 Task: Create a sub task Release to Production / Go Live for the task  Integrate website with a new content delivery network (CDN) in the project AgileRelay , assign it to team member softage.4@softage.net and update the status of the sub task to  Completed , set the priority of the sub task to High
Action: Mouse moved to (319, 349)
Screenshot: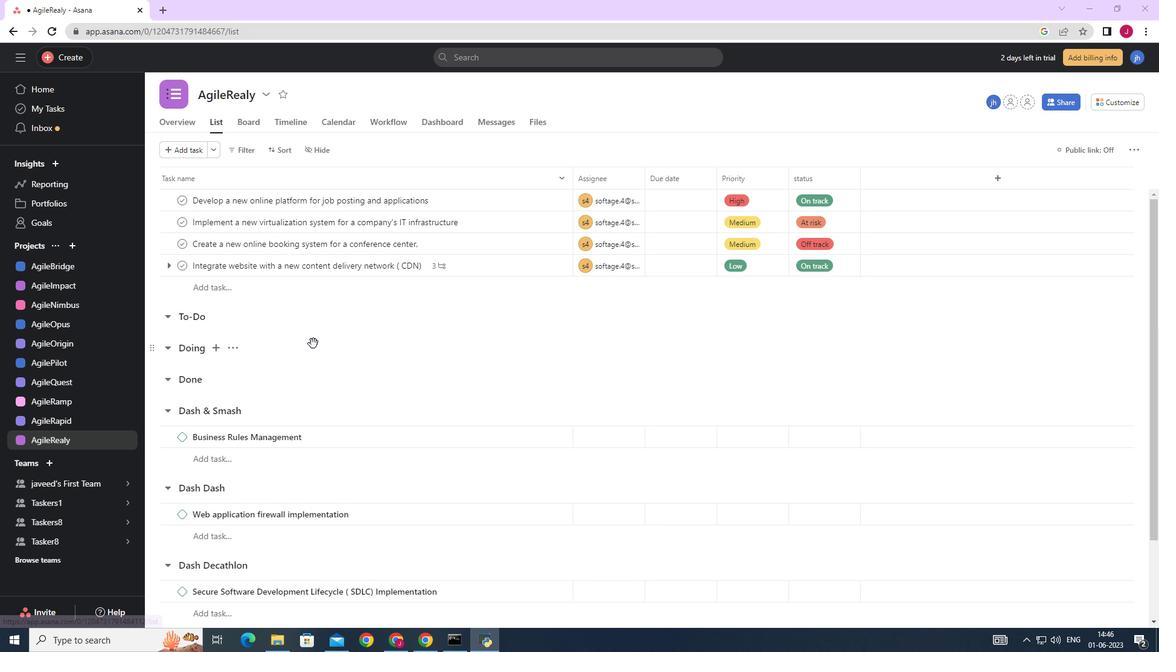 
Action: Mouse scrolled (319, 348) with delta (0, 0)
Screenshot: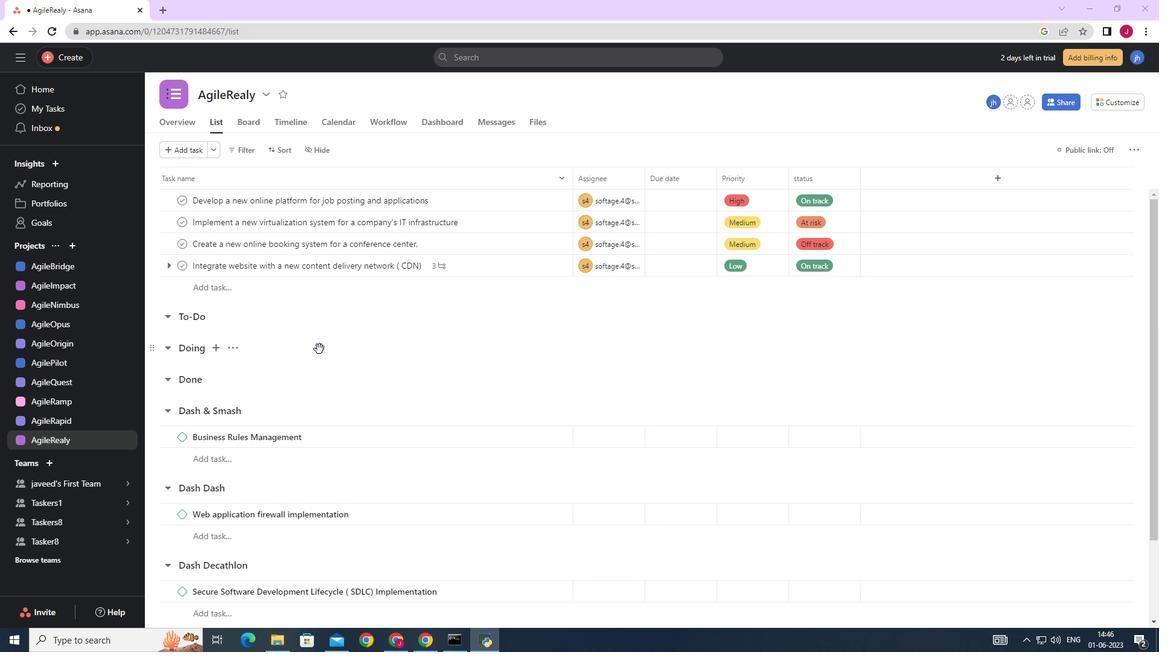 
Action: Mouse scrolled (319, 348) with delta (0, 0)
Screenshot: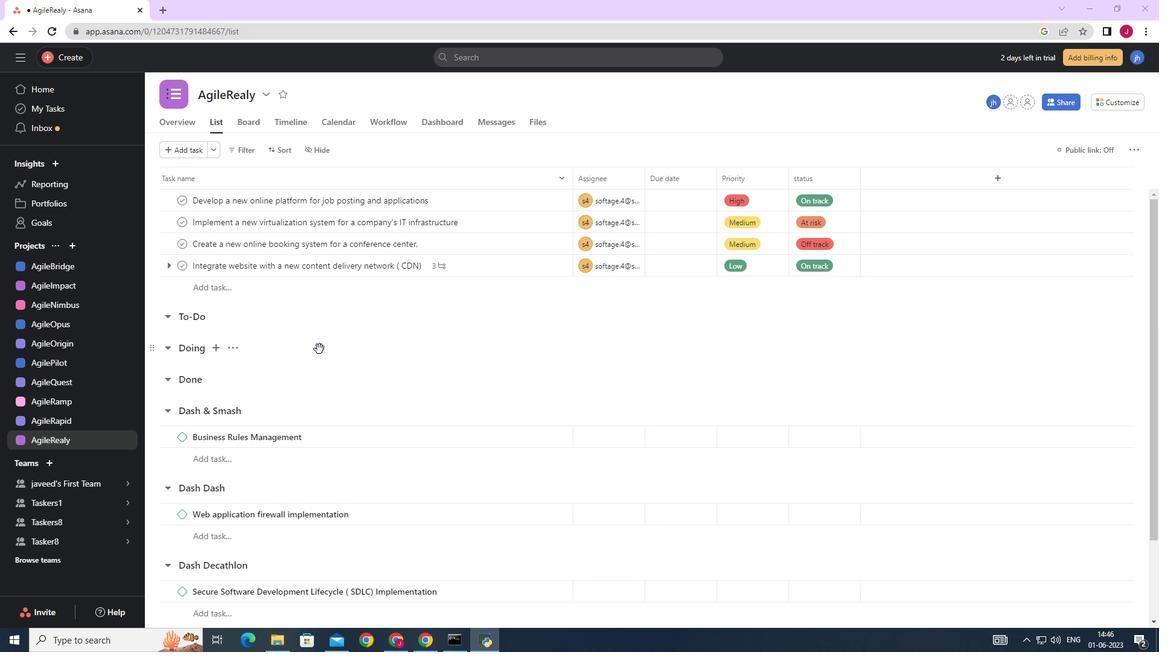 
Action: Mouse scrolled (319, 348) with delta (0, 0)
Screenshot: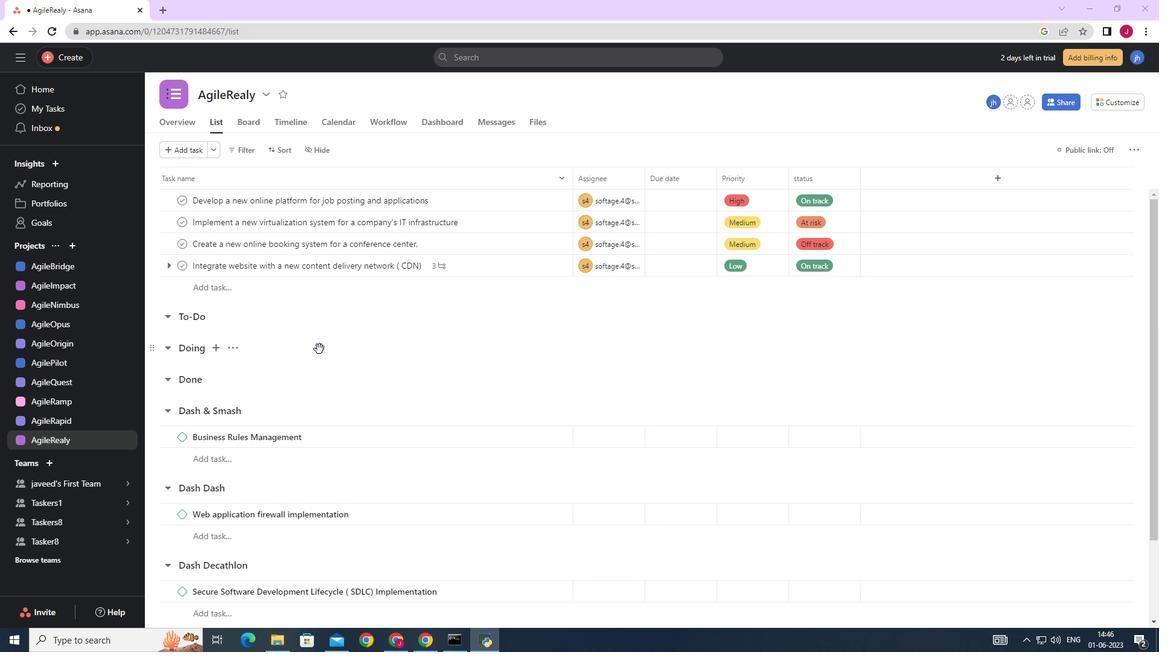 
Action: Mouse scrolled (319, 349) with delta (0, 0)
Screenshot: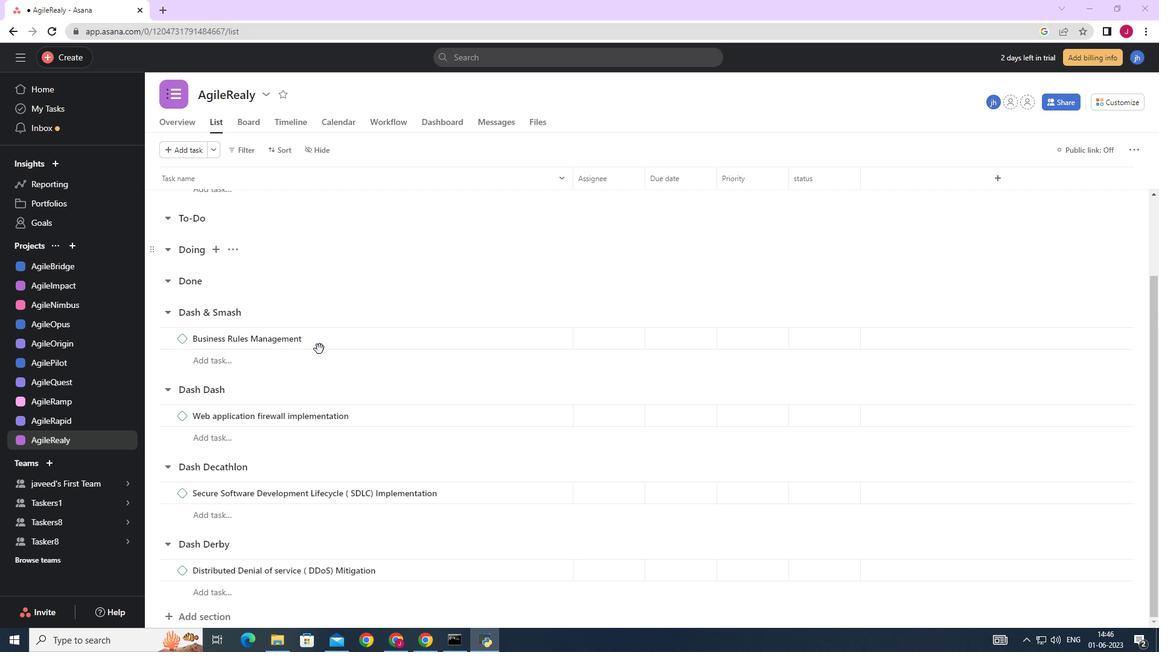 
Action: Mouse scrolled (319, 349) with delta (0, 0)
Screenshot: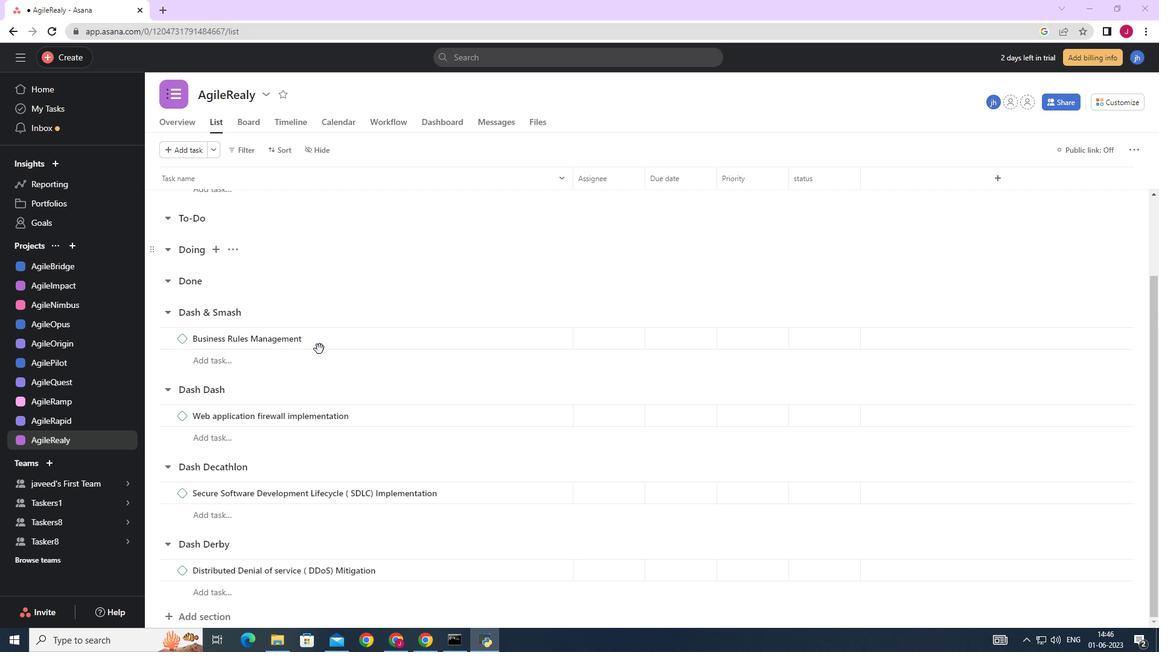 
Action: Mouse moved to (501, 266)
Screenshot: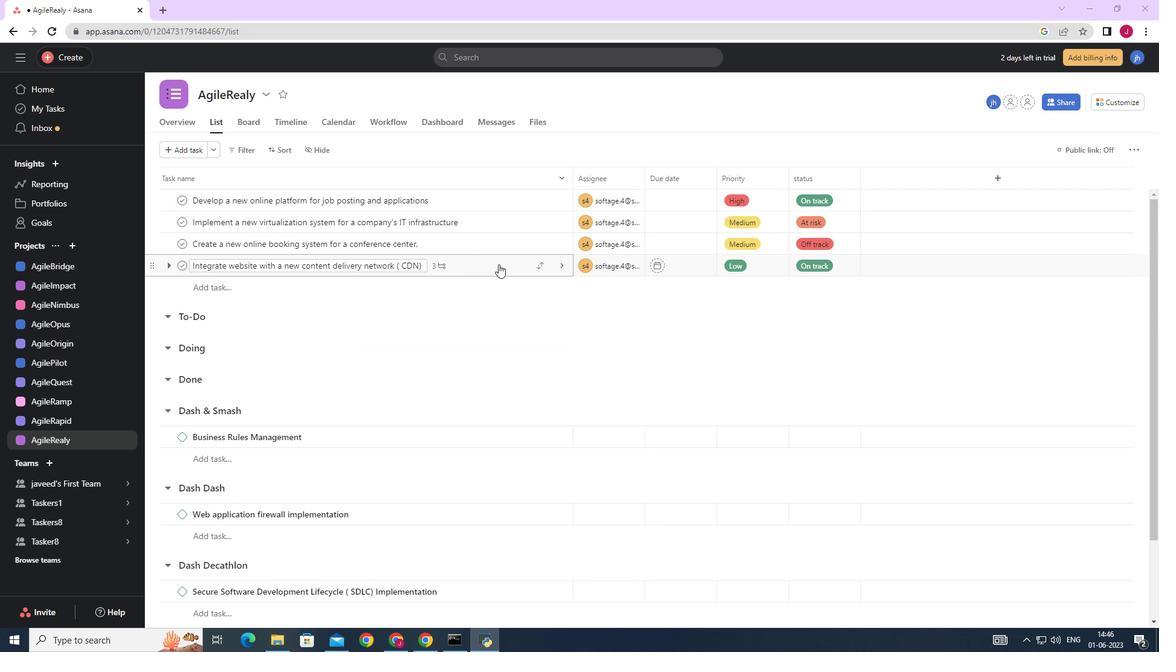 
Action: Mouse pressed left at (501, 266)
Screenshot: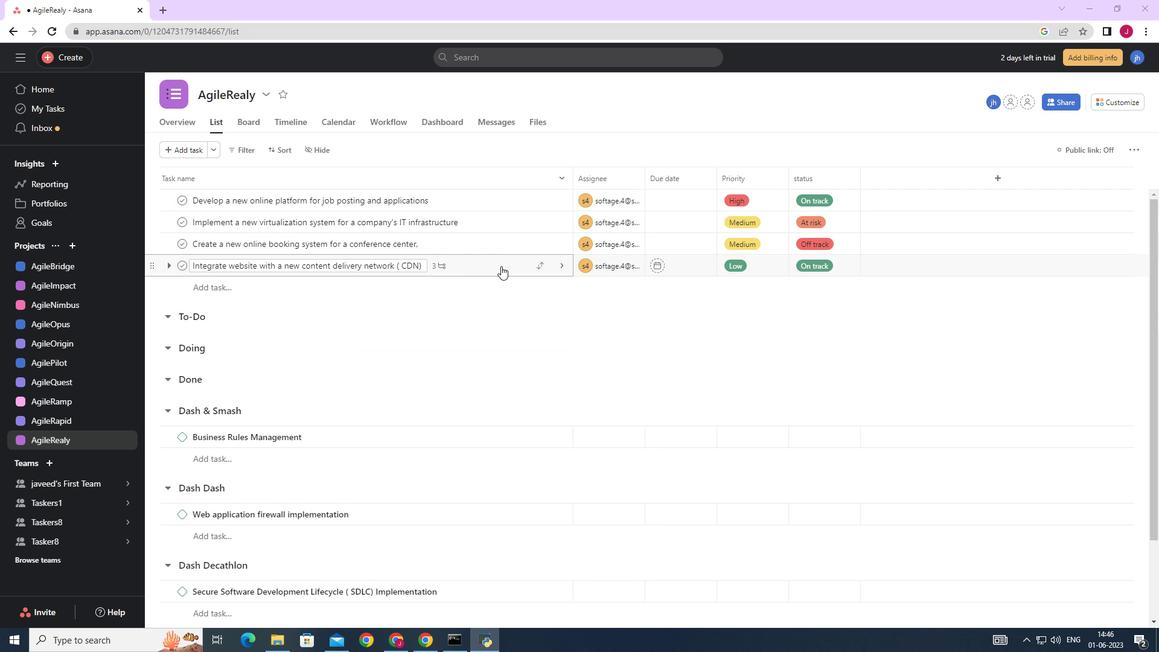 
Action: Mouse moved to (1013, 386)
Screenshot: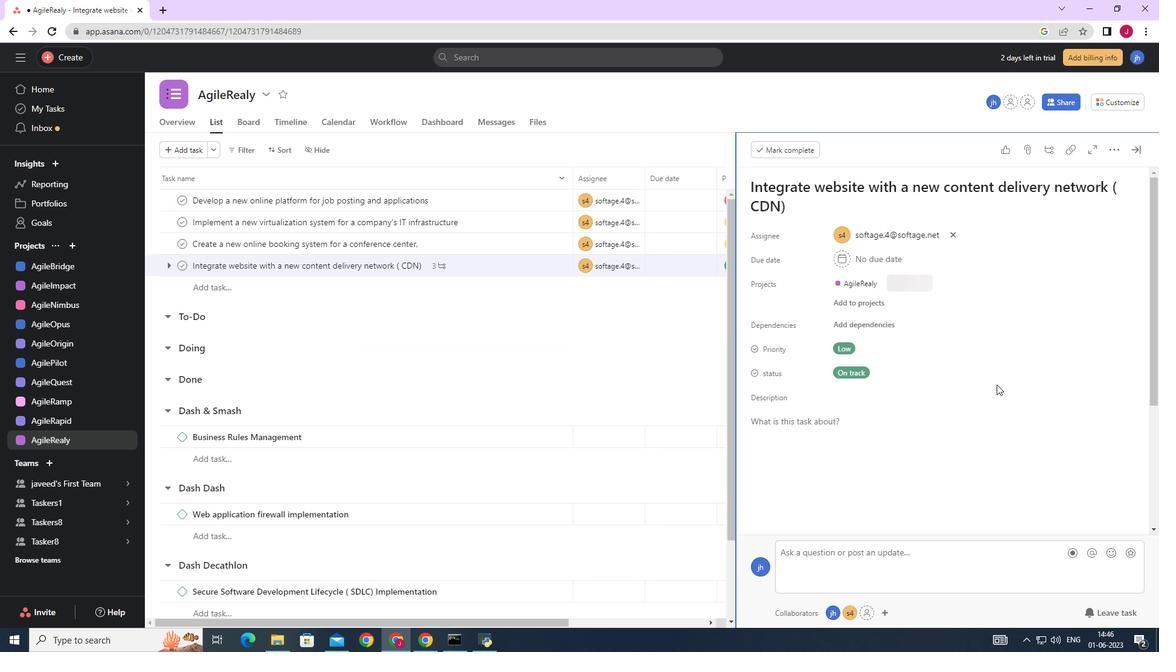 
Action: Mouse scrolled (1013, 385) with delta (0, 0)
Screenshot: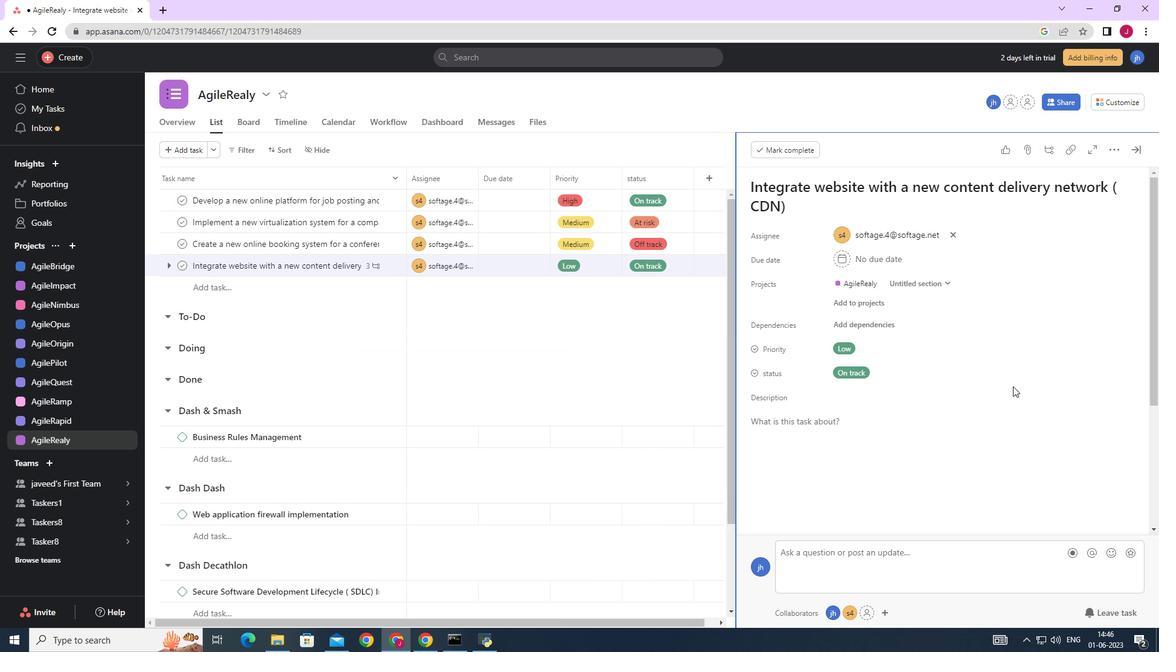 
Action: Mouse scrolled (1013, 385) with delta (0, 0)
Screenshot: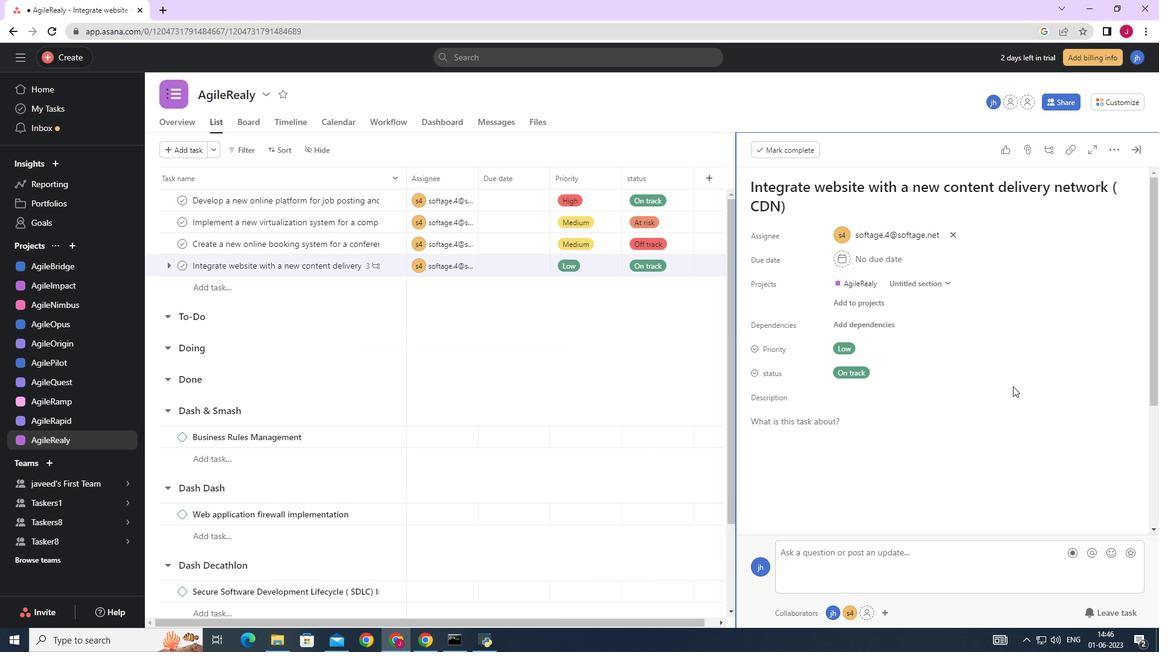 
Action: Mouse scrolled (1013, 385) with delta (0, 0)
Screenshot: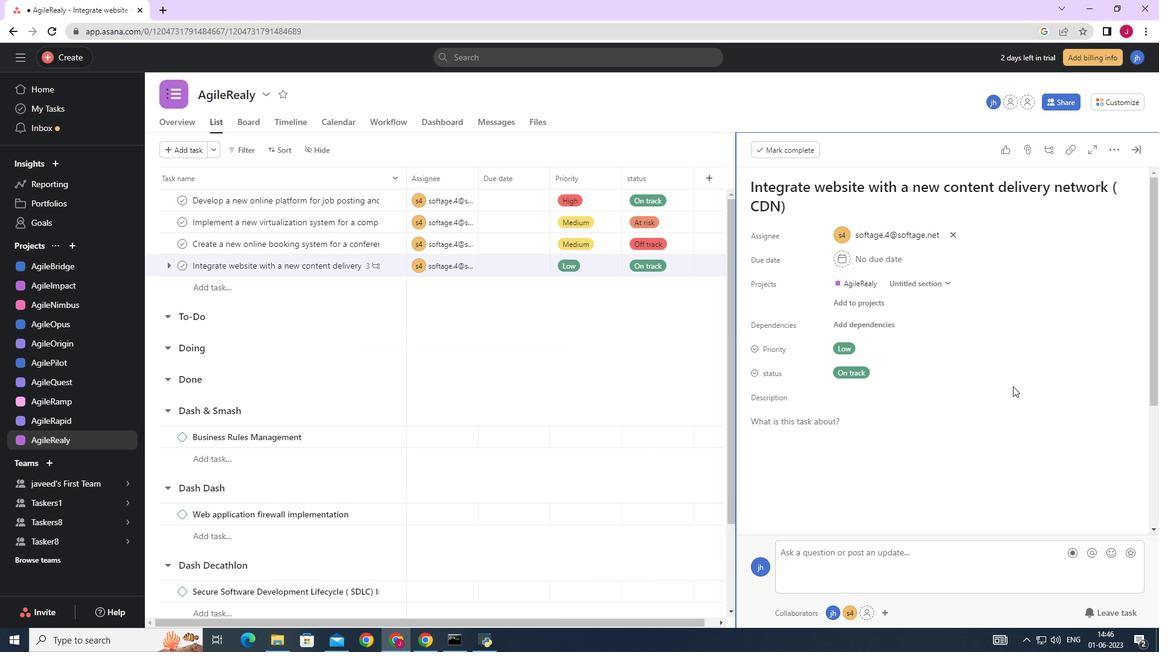 
Action: Mouse scrolled (1013, 385) with delta (0, 0)
Screenshot: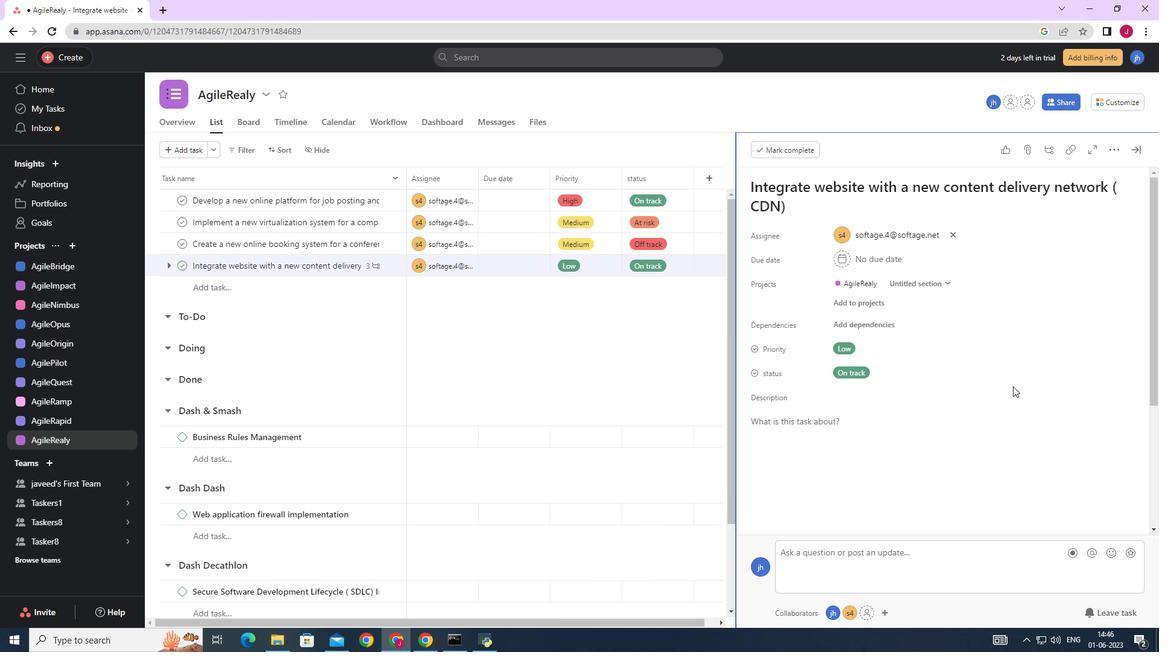 
Action: Mouse scrolled (1013, 385) with delta (0, 0)
Screenshot: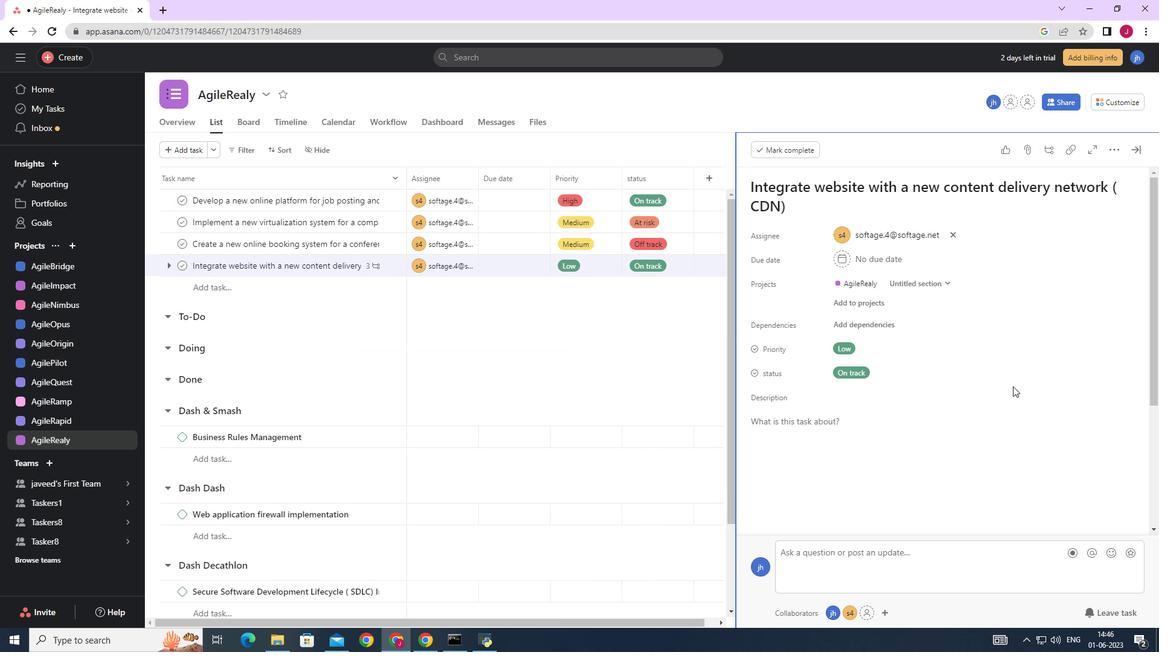 
Action: Mouse moved to (802, 439)
Screenshot: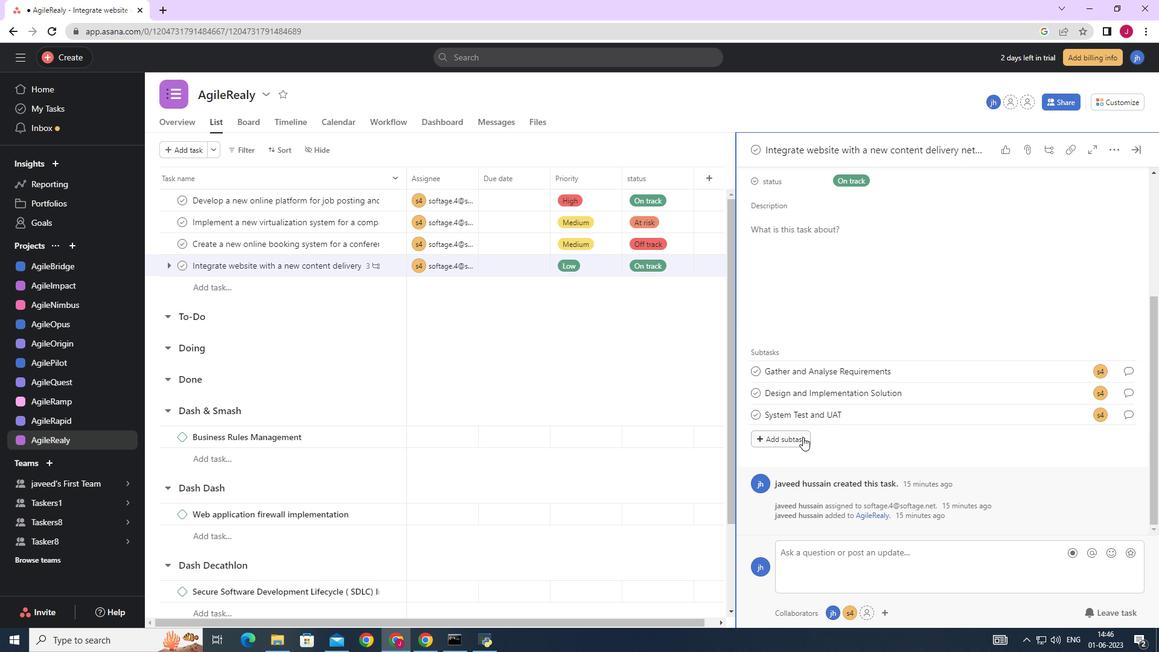 
Action: Mouse pressed left at (802, 439)
Screenshot: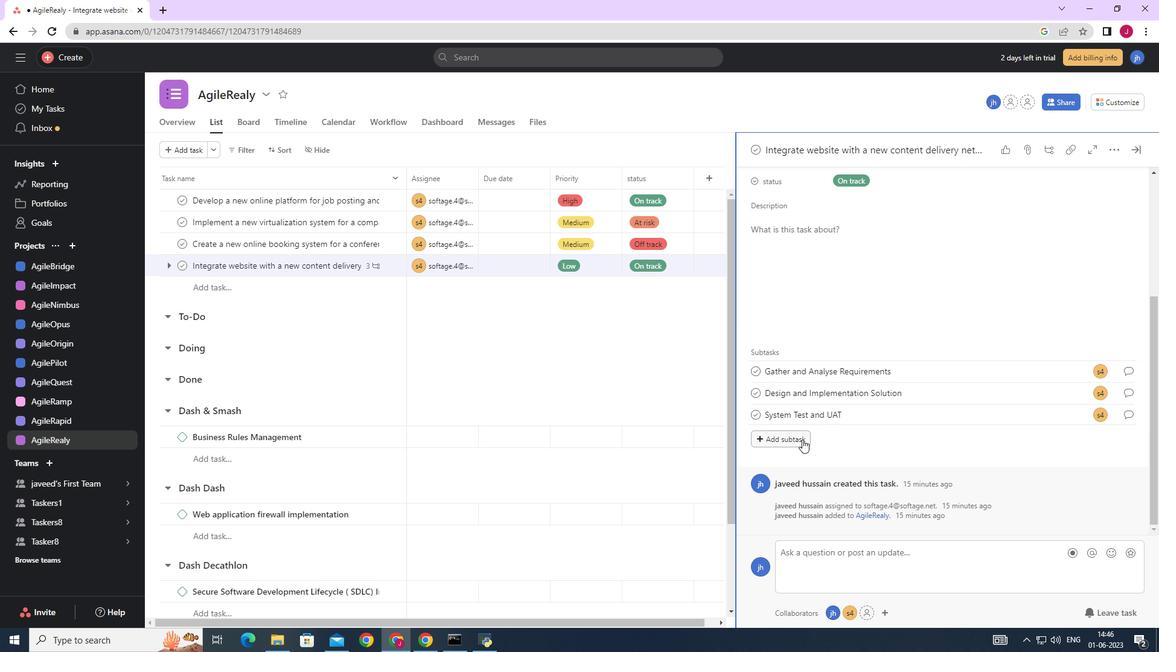 
Action: Mouse moved to (800, 408)
Screenshot: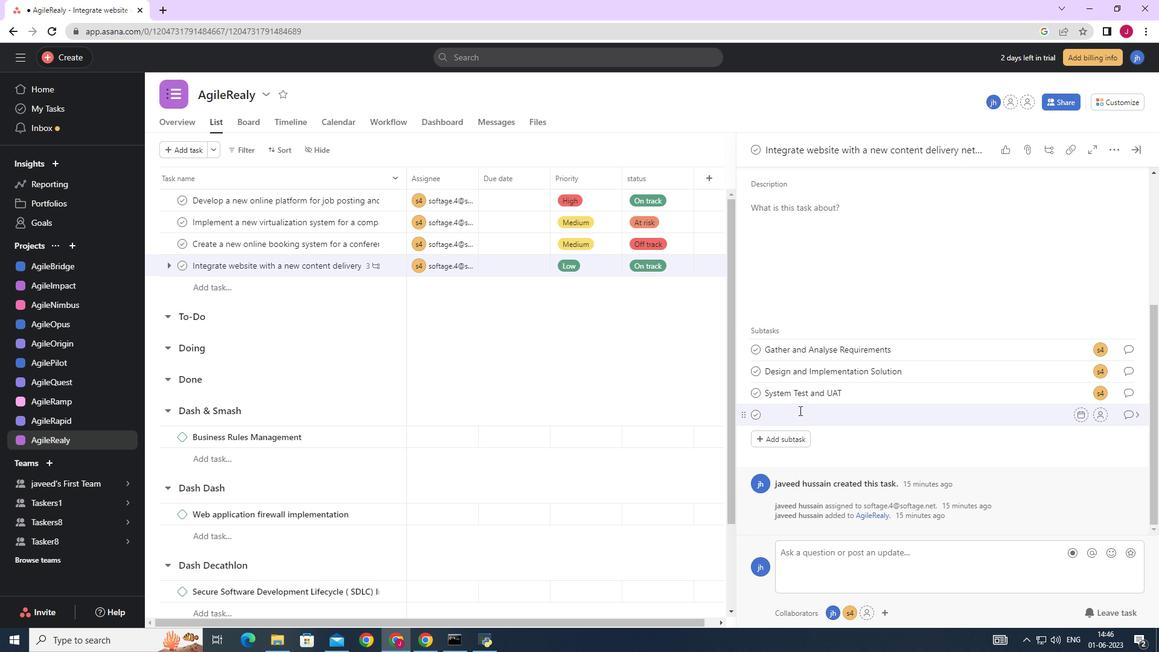 
Action: Key pressed <Key.caps_lock>R<Key.caps_lock><Key.backspace>r<Key.caps_lock>ELEASE<Key.space>TO<Key.space>PRODUCTION<Key.space>/<Key.space><Key.caps_lock>g<Key.caps_lock>O<Key.space><Key.caps_lock>l<Key.caps_lock>IVE
Screenshot: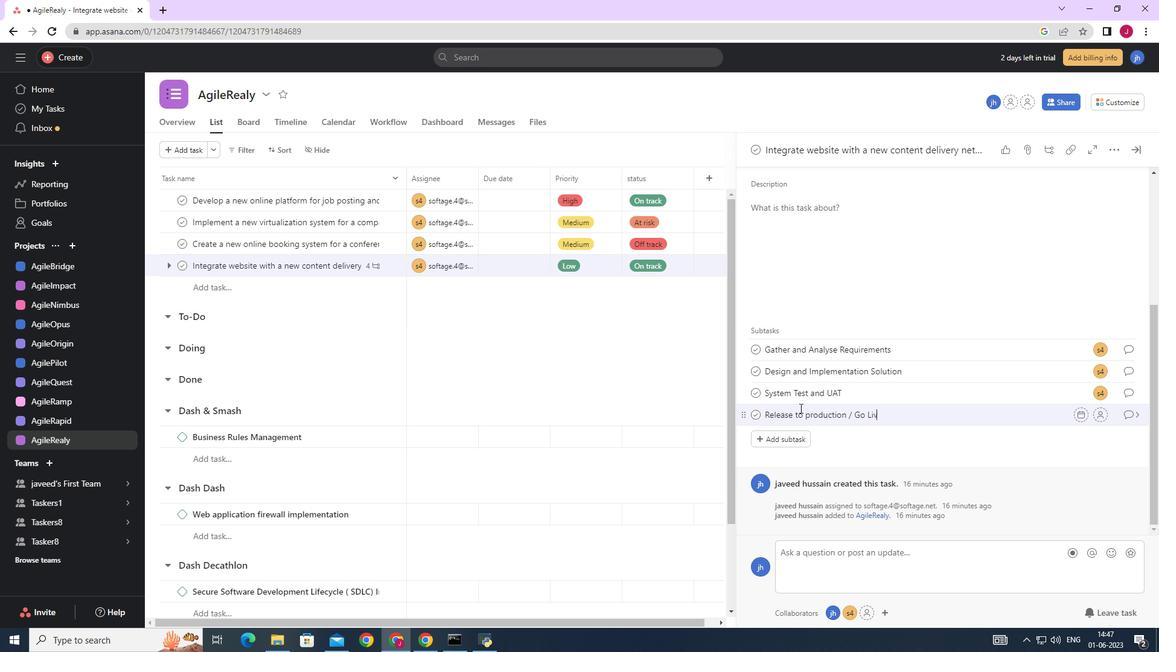 
Action: Mouse moved to (1098, 418)
Screenshot: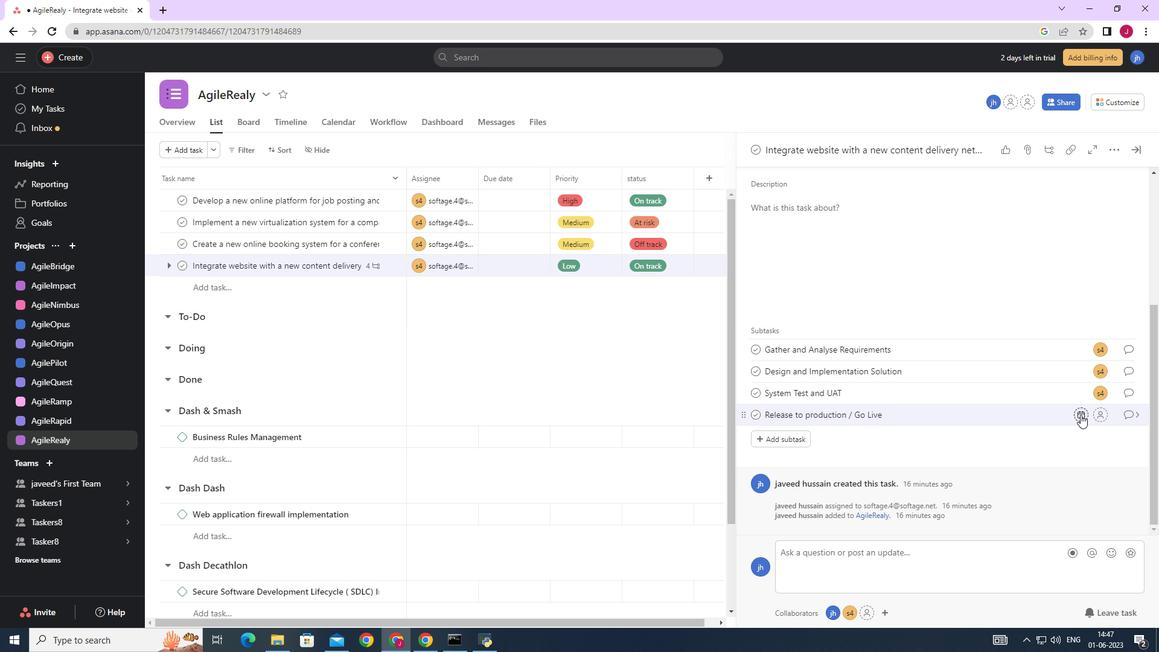 
Action: Mouse pressed left at (1098, 418)
Screenshot: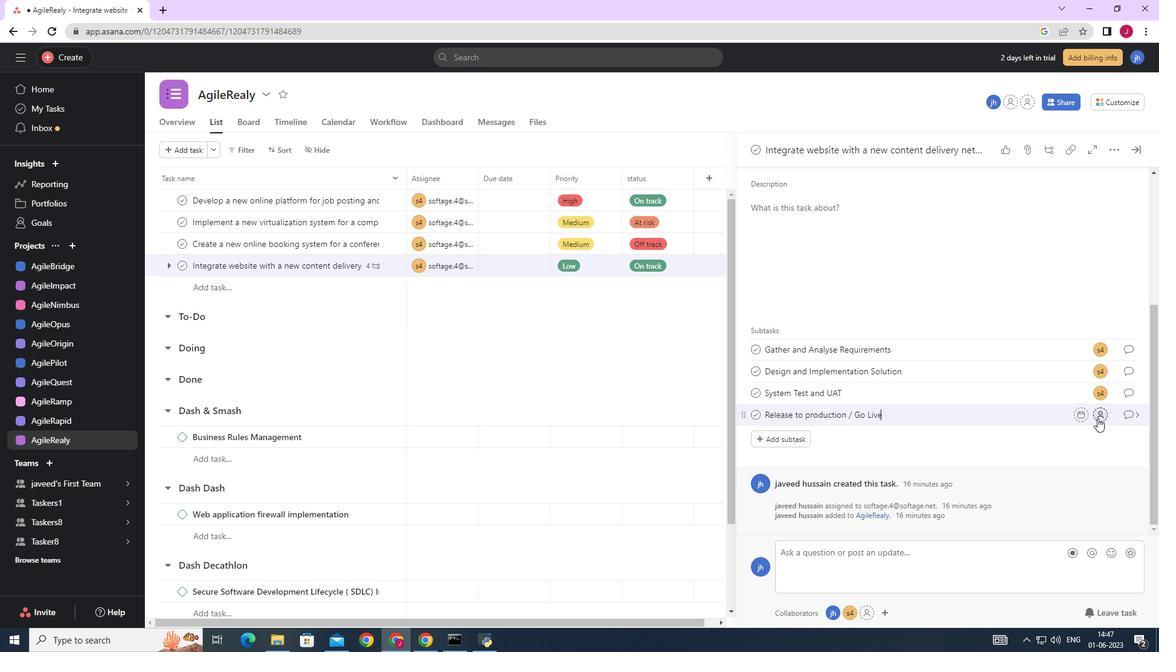 
Action: Mouse moved to (938, 452)
Screenshot: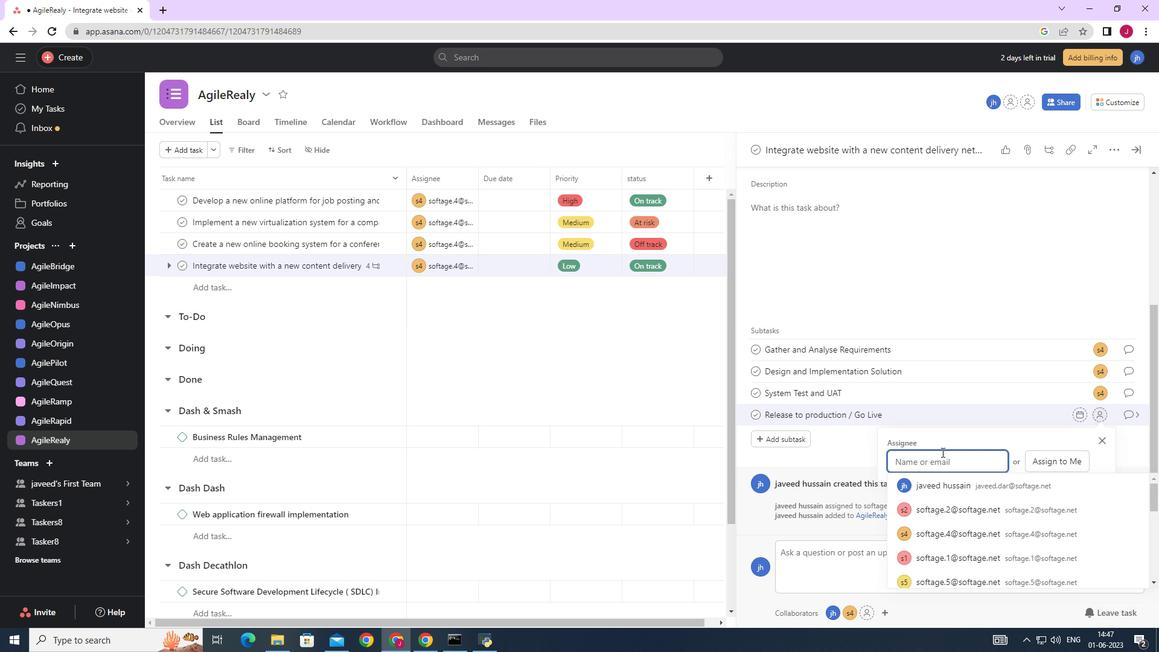 
Action: Key pressed SOFTAGE.4
Screenshot: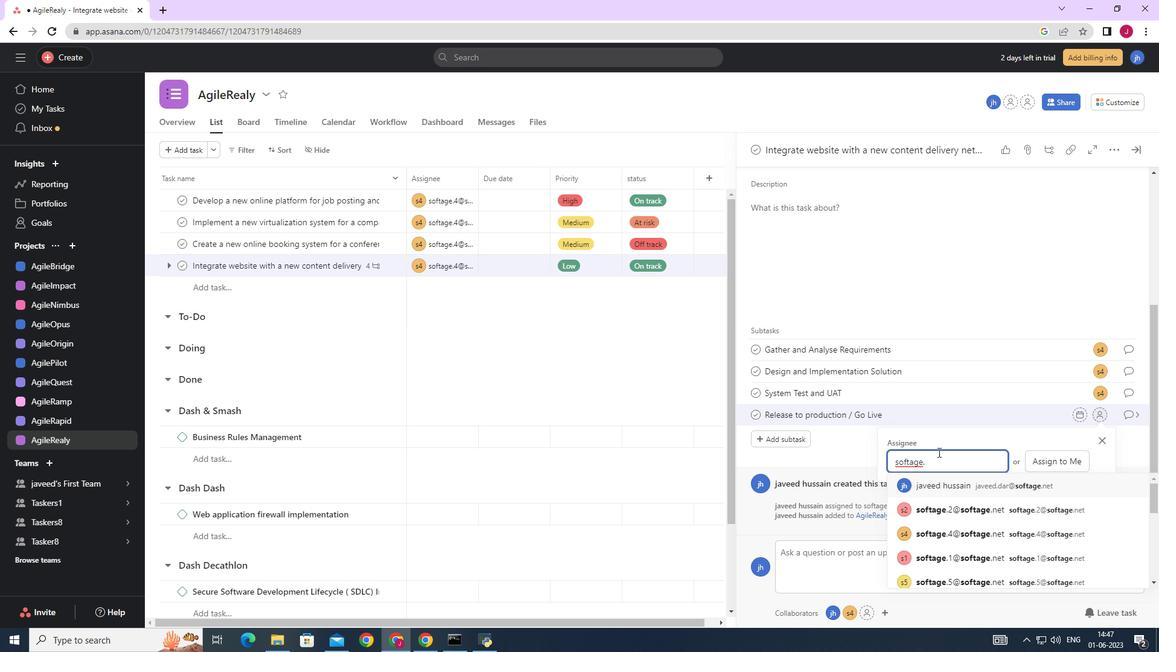 
Action: Mouse moved to (954, 486)
Screenshot: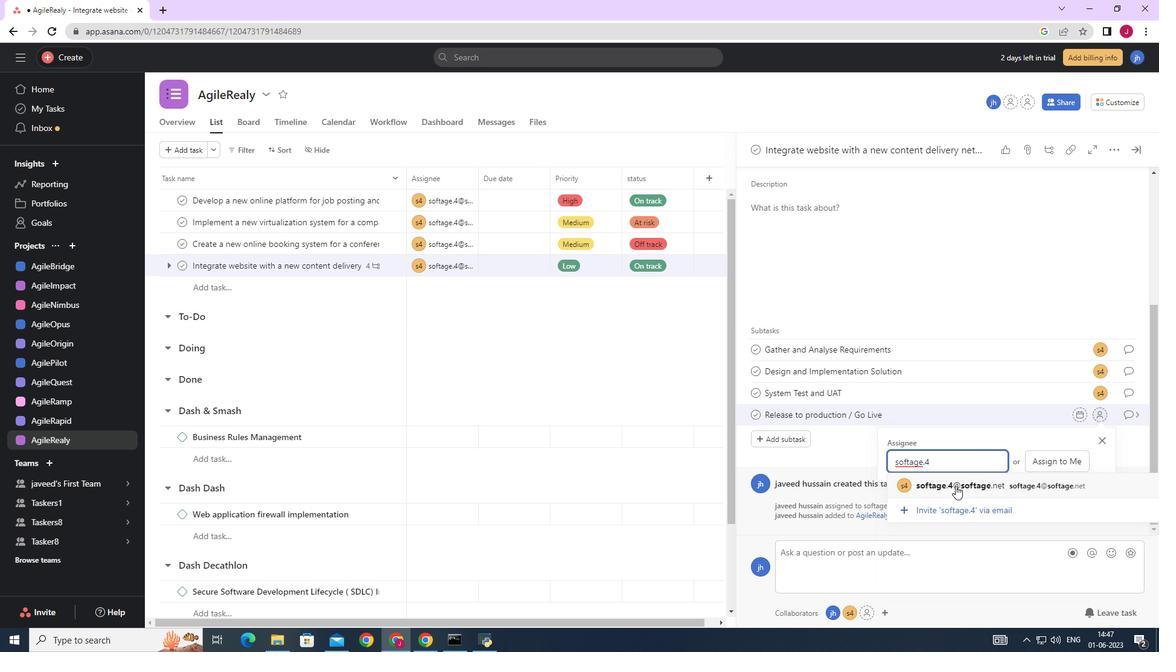 
Action: Mouse pressed left at (954, 486)
Screenshot: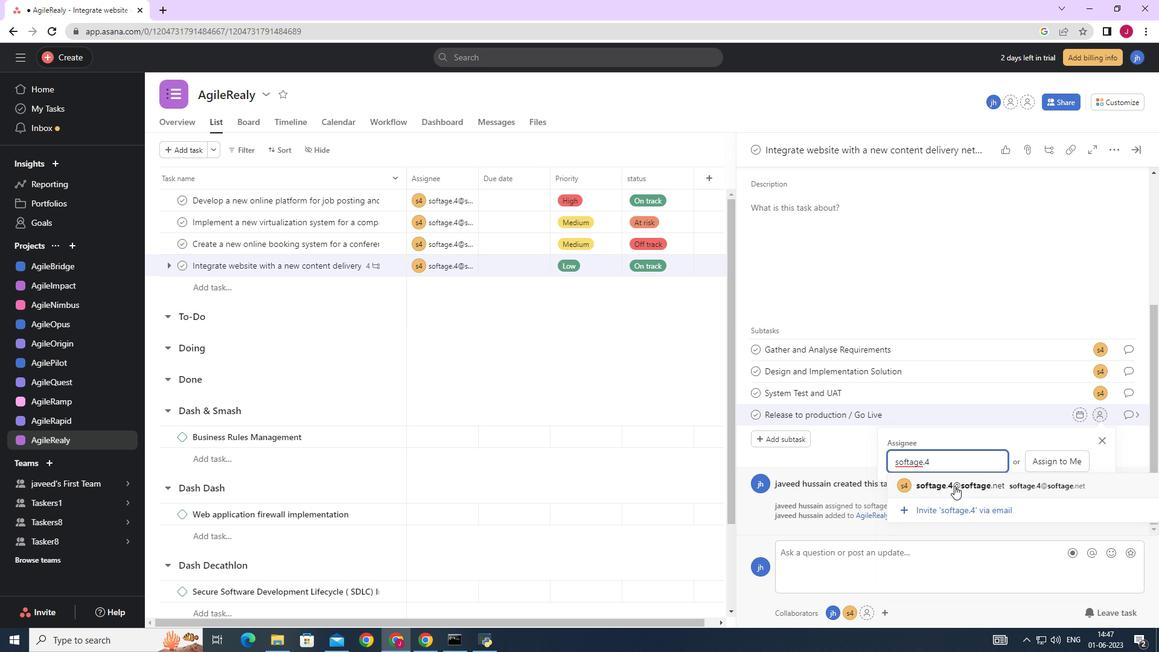 
Action: Mouse moved to (1131, 413)
Screenshot: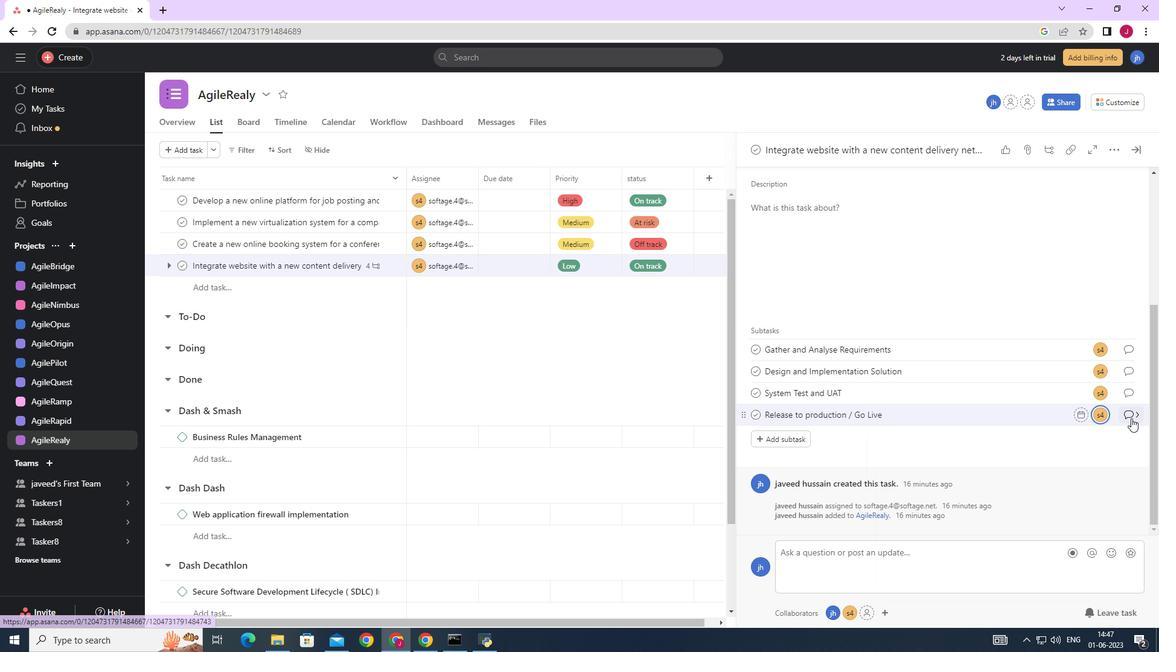 
Action: Mouse pressed left at (1131, 413)
Screenshot: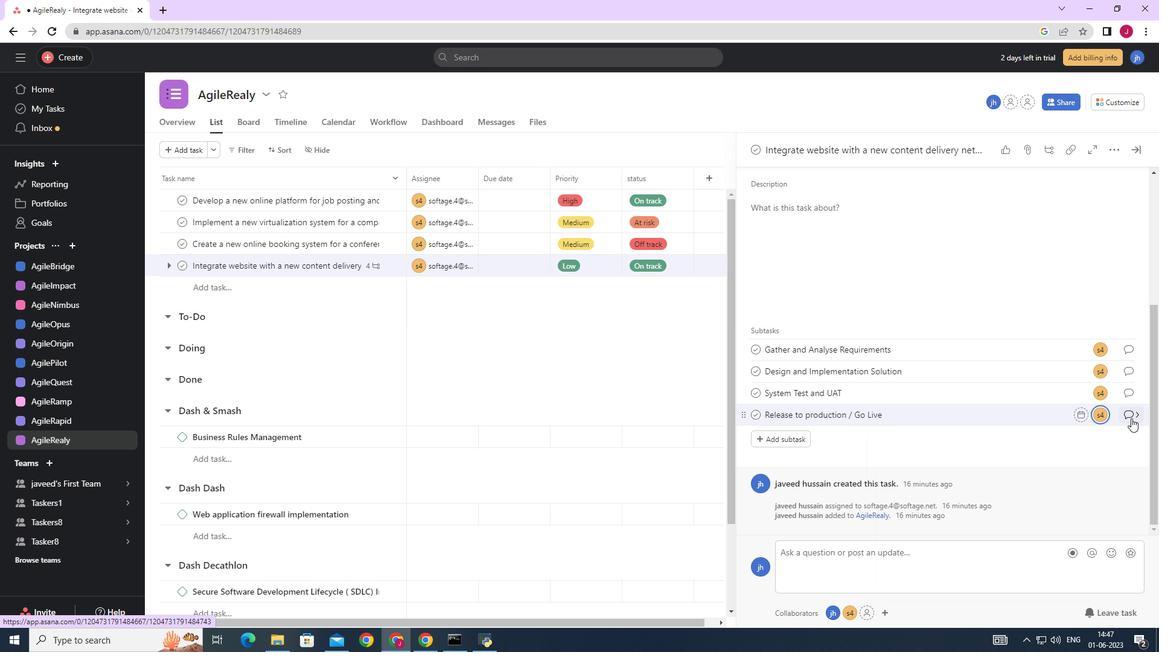 
Action: Mouse moved to (794, 322)
Screenshot: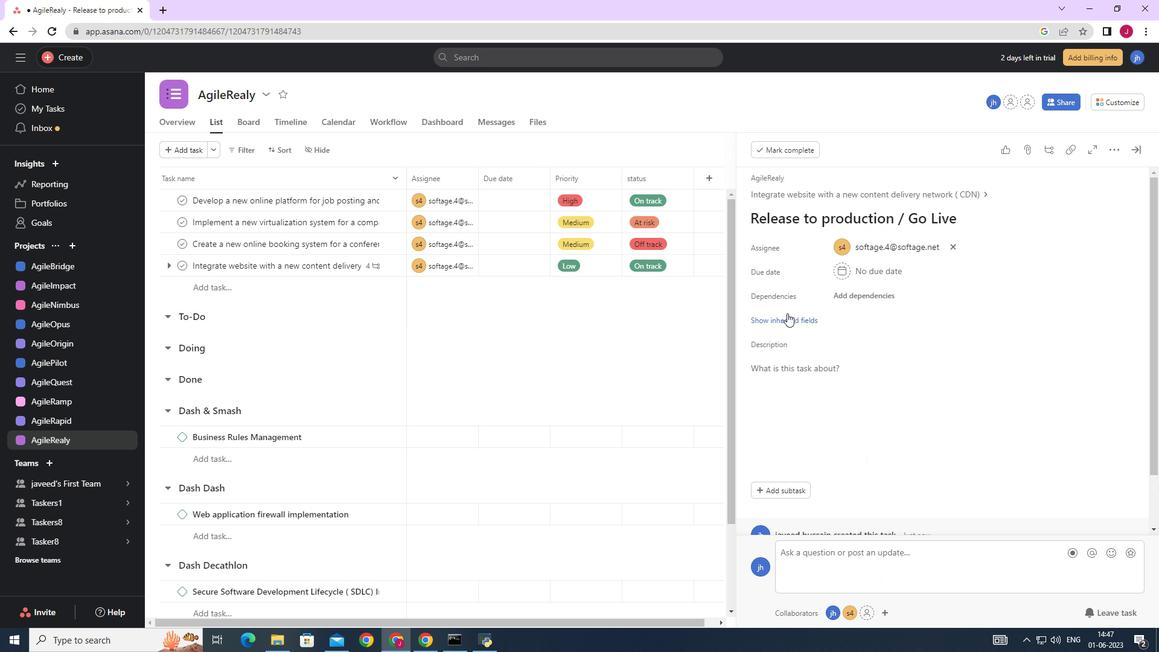 
Action: Mouse pressed left at (794, 322)
Screenshot: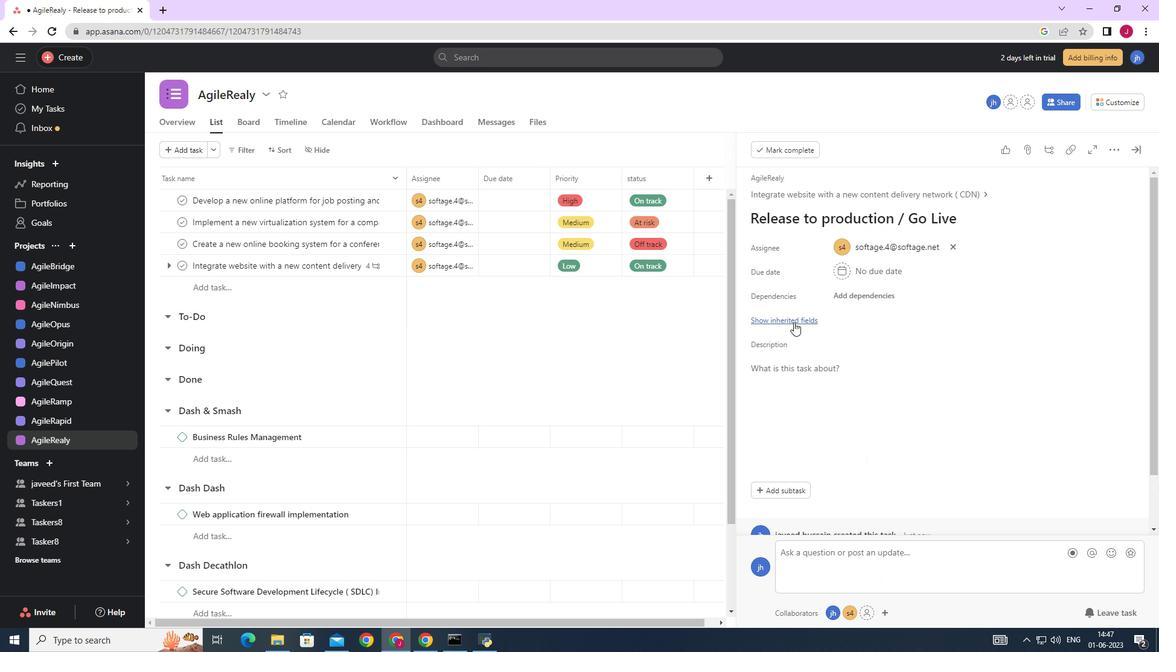 
Action: Mouse moved to (841, 344)
Screenshot: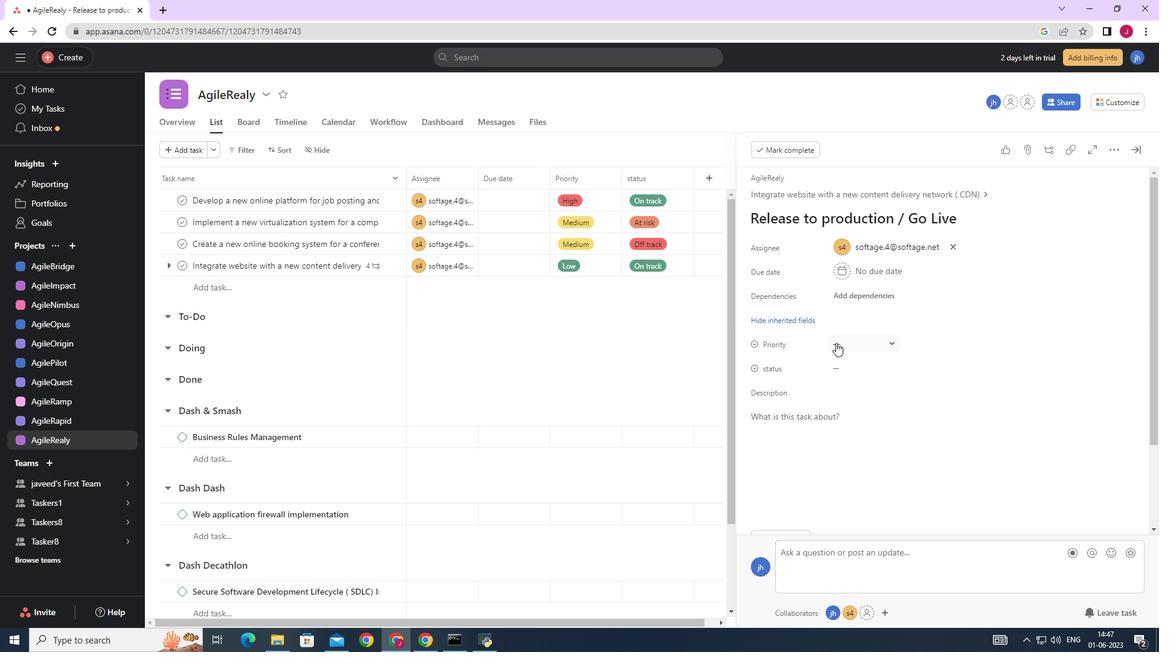 
Action: Mouse pressed left at (841, 344)
Screenshot: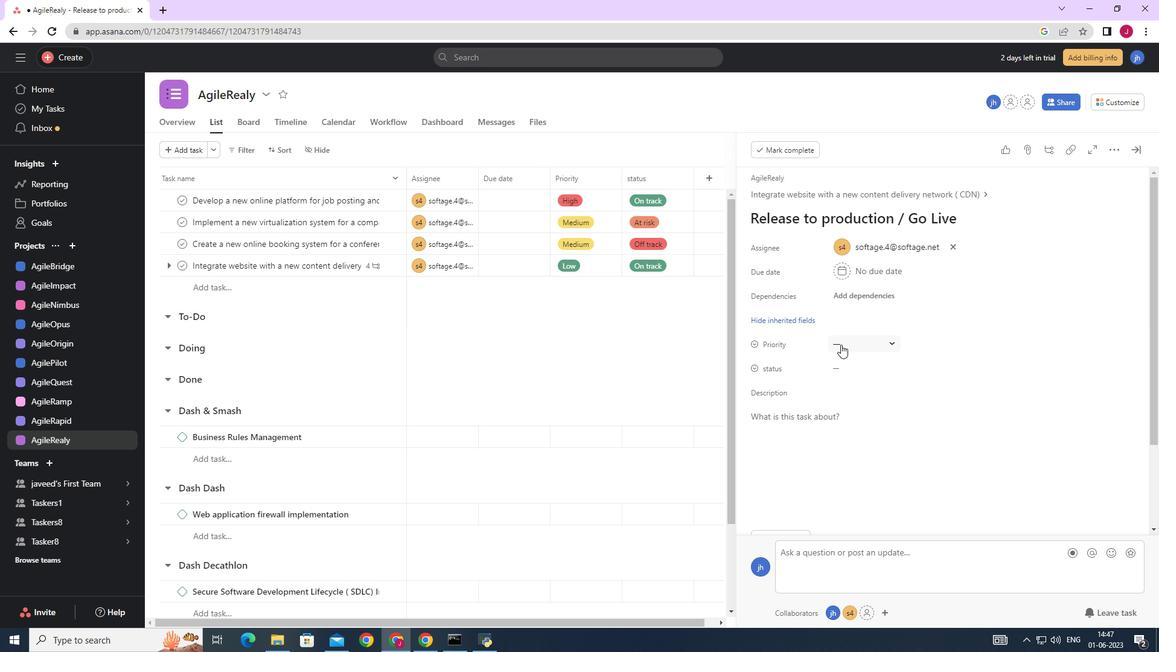 
Action: Mouse moved to (866, 385)
Screenshot: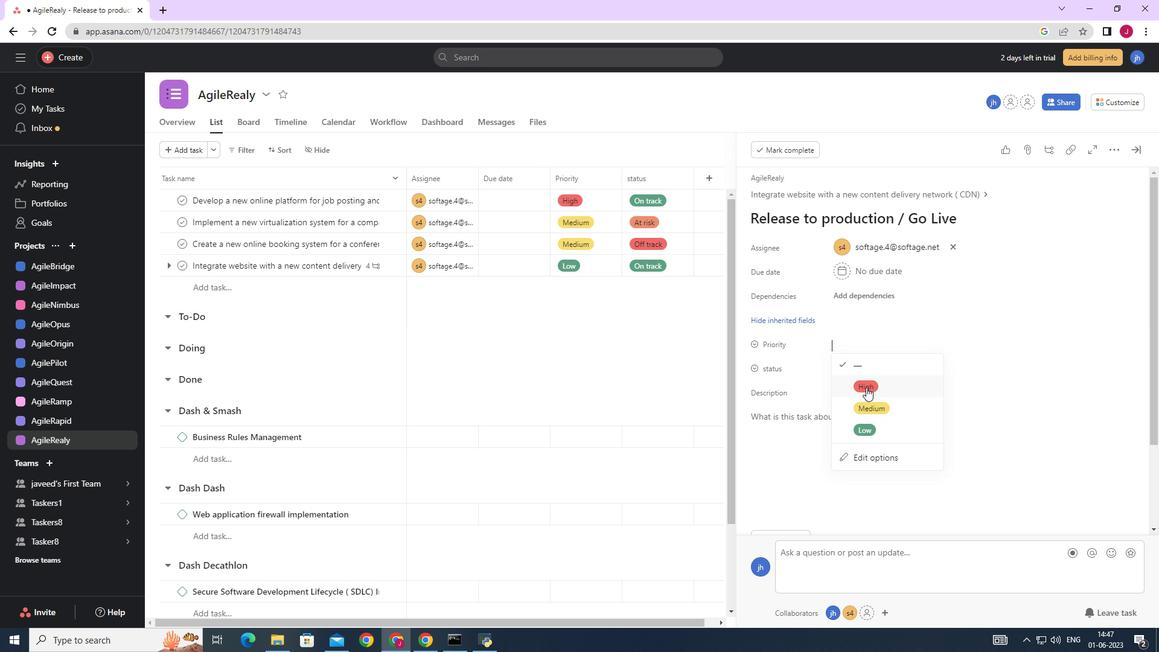 
Action: Mouse pressed left at (866, 385)
Screenshot: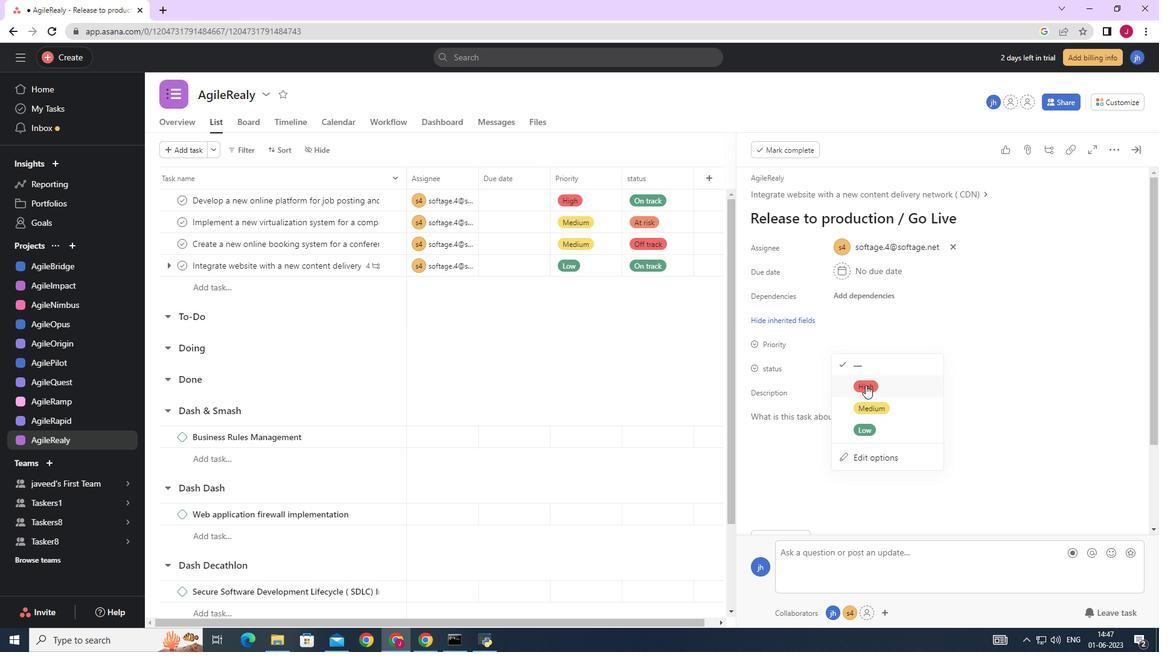 
Action: Mouse moved to (851, 369)
Screenshot: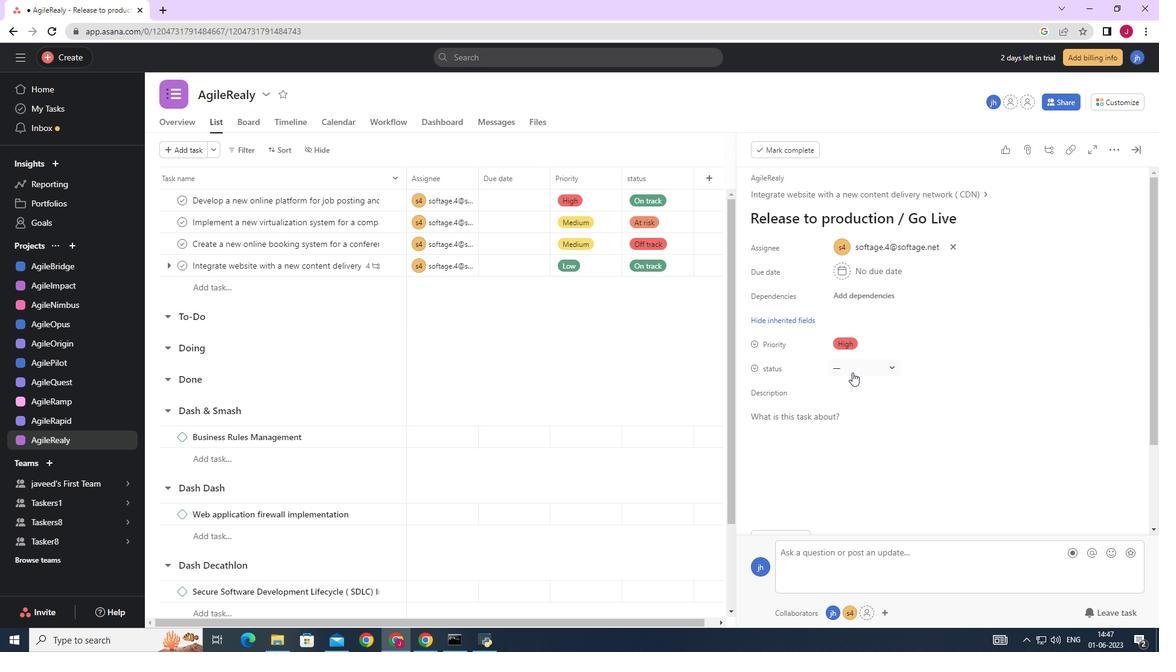 
Action: Mouse pressed left at (851, 369)
Screenshot: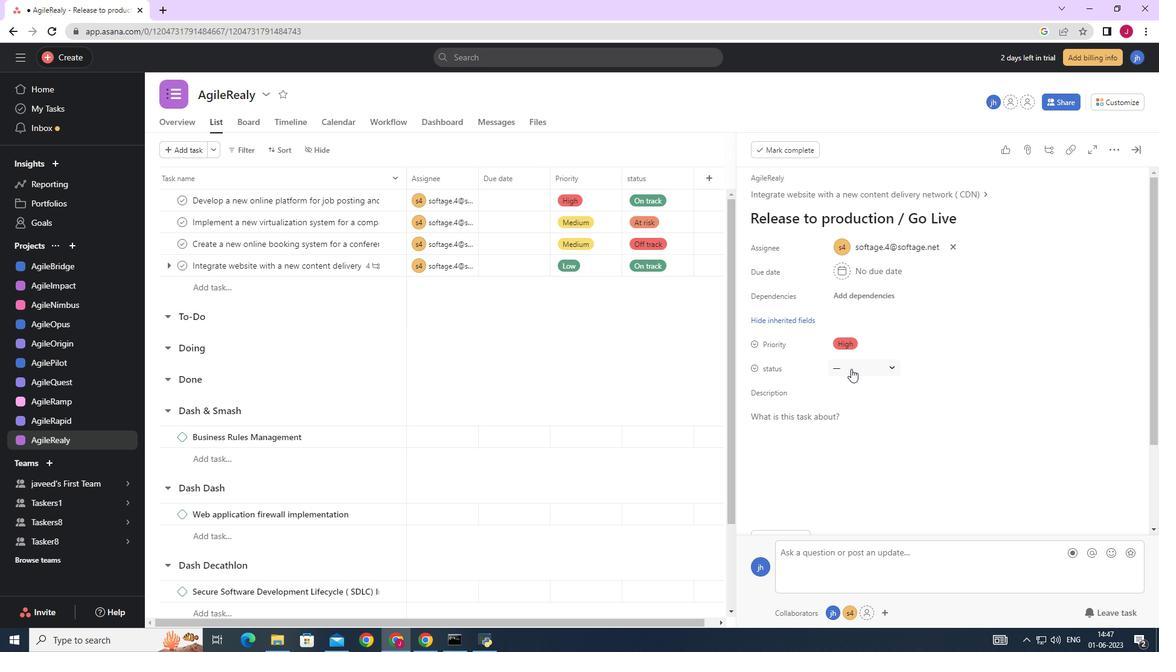 
Action: Mouse moved to (878, 474)
Screenshot: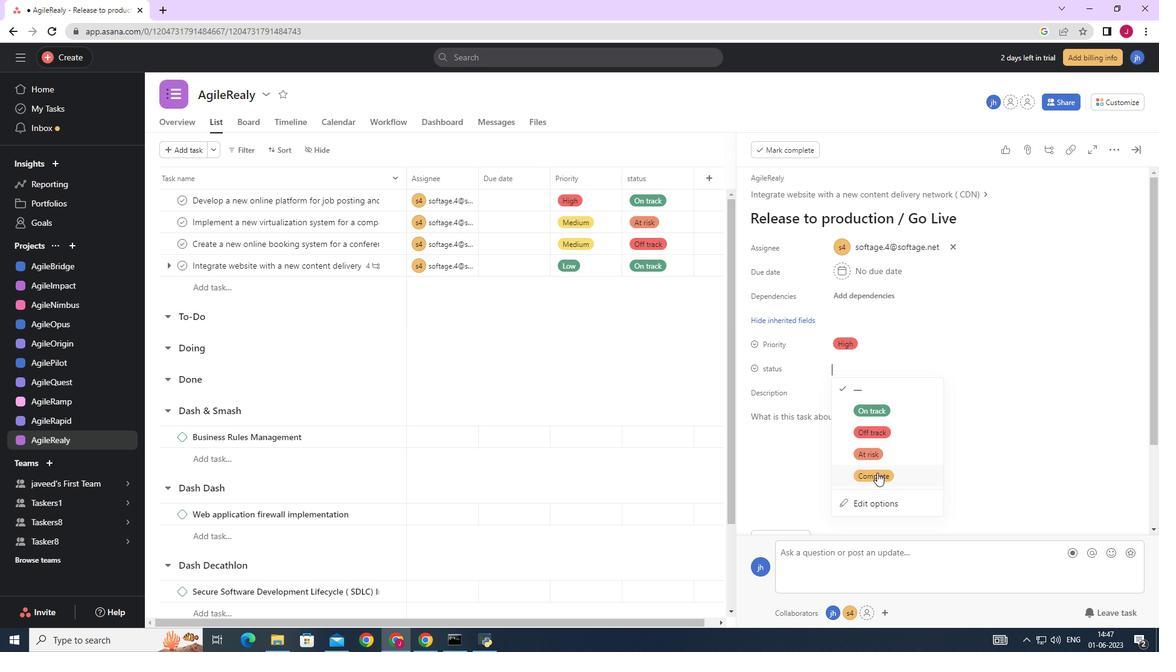
Action: Mouse pressed left at (878, 474)
Screenshot: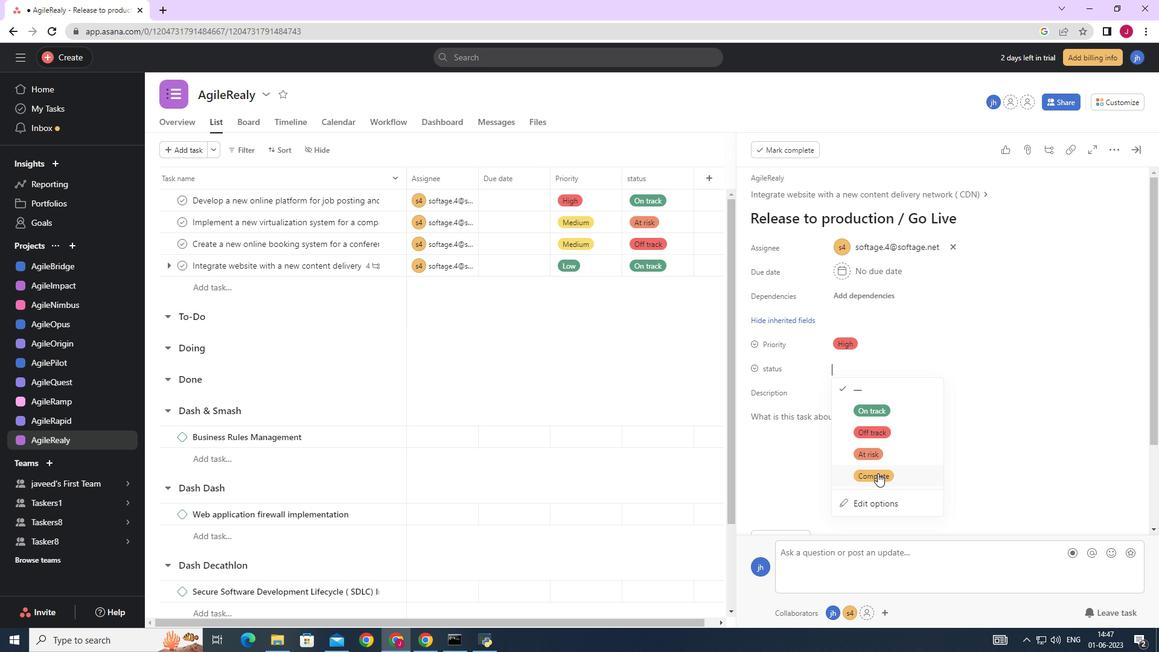 
Action: Mouse moved to (1138, 149)
Screenshot: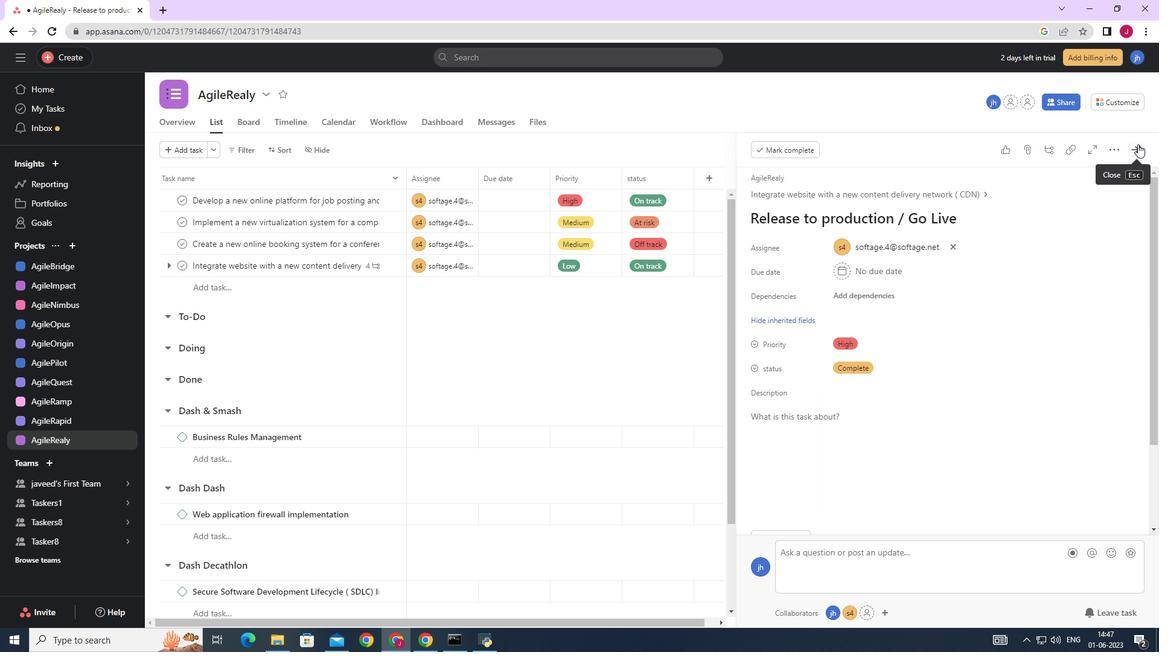 
Action: Mouse pressed left at (1138, 149)
Screenshot: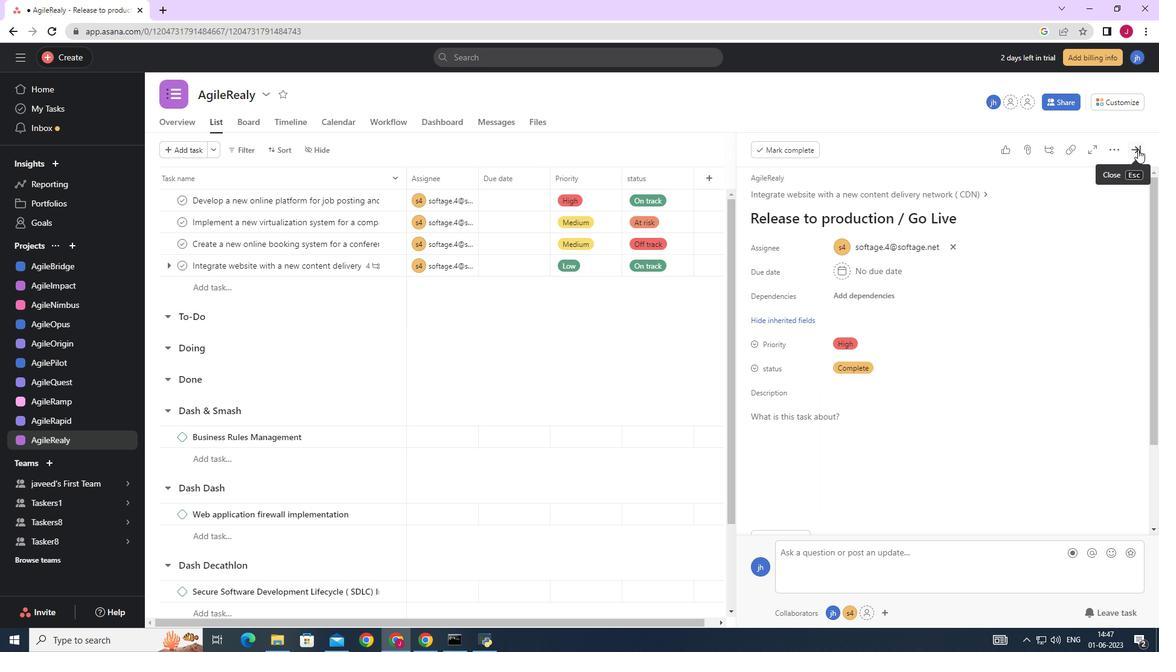 
Action: Mouse moved to (1134, 152)
Screenshot: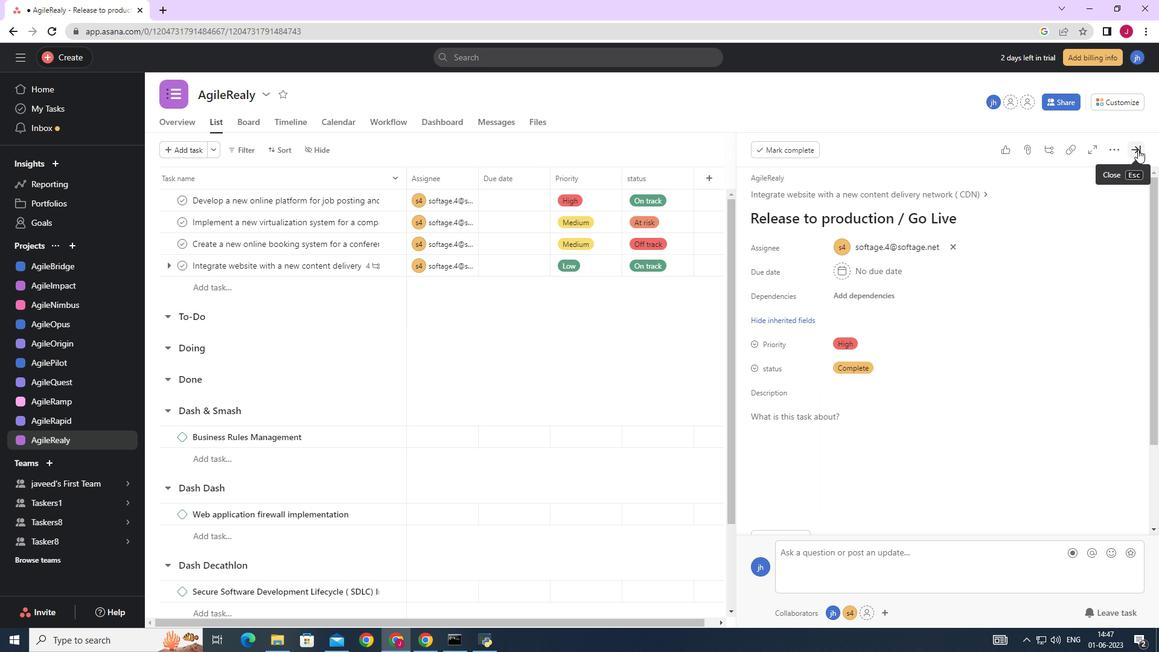 
